 Task: Save your favorite ice cream shop in New York as a favorite location.
Action: Mouse pressed left at (116, 47)
Screenshot: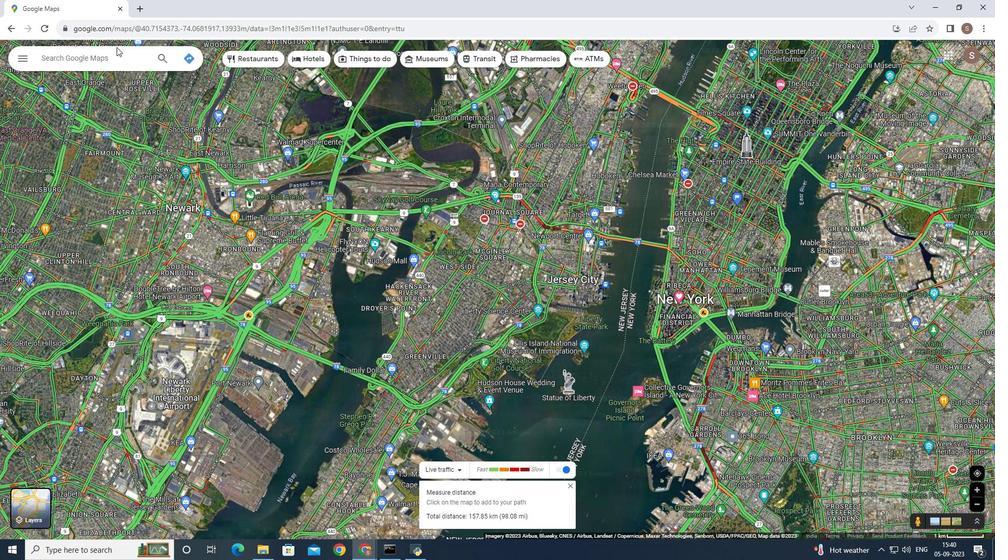 
Action: Mouse moved to (113, 54)
Screenshot: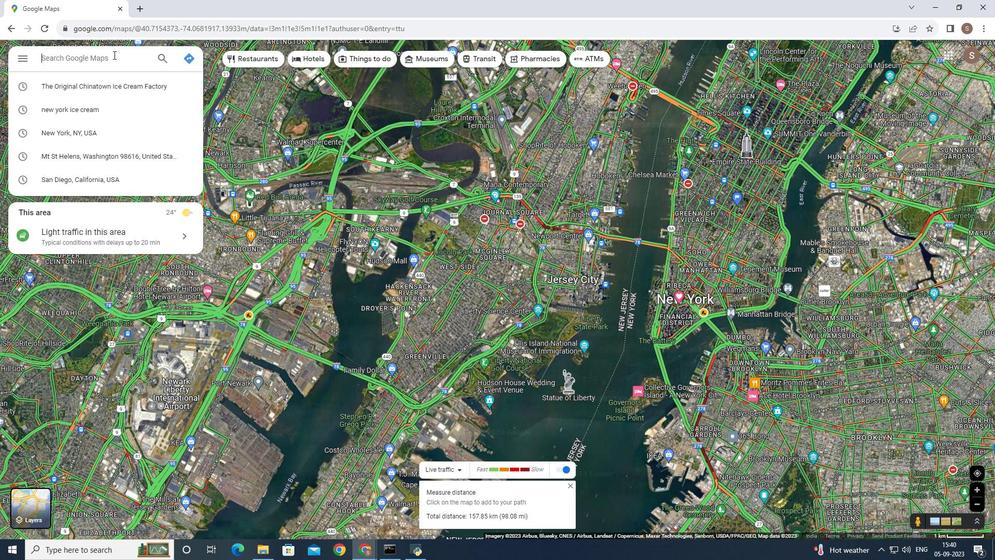 
Action: Mouse pressed left at (113, 54)
Screenshot: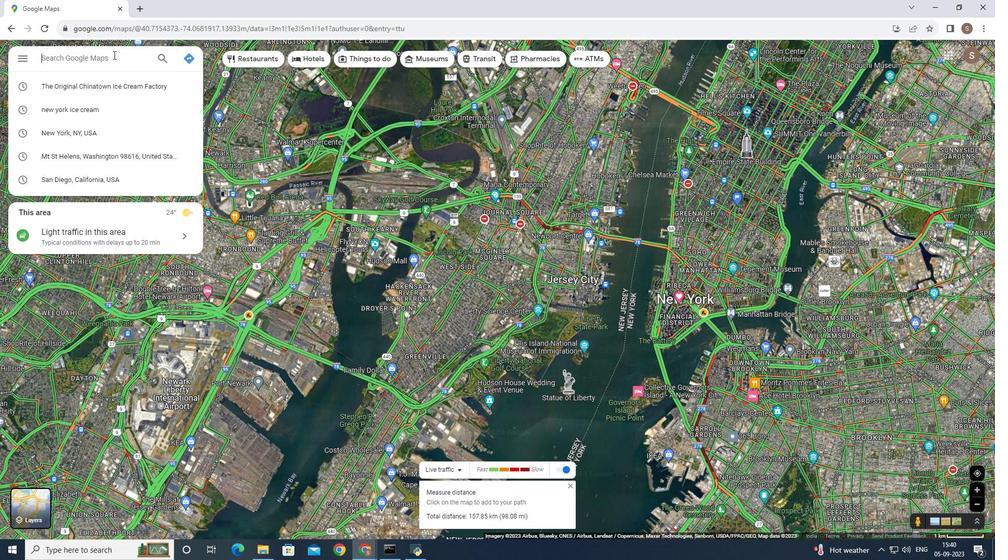 
Action: Key pressed the<Key.space>origina
Screenshot: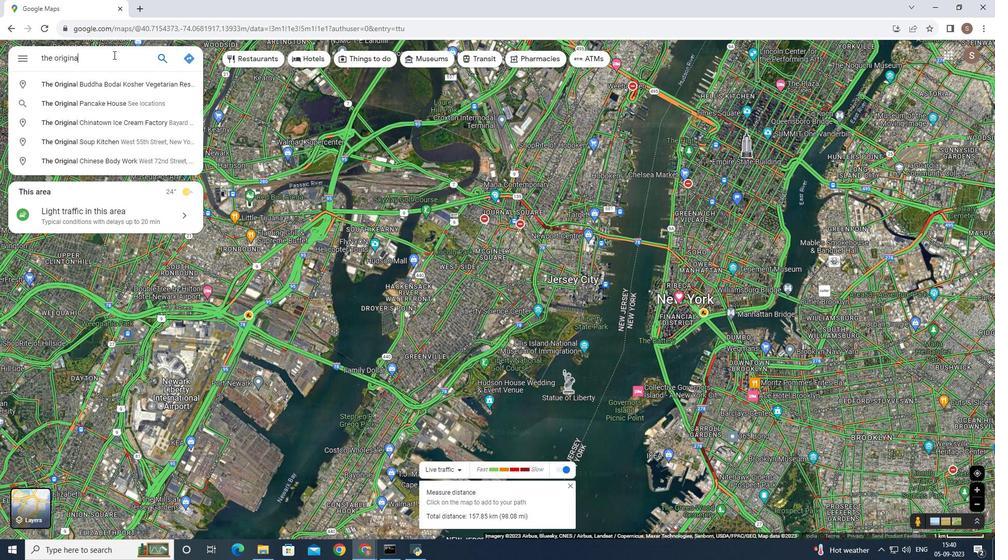 
Action: Mouse moved to (113, 55)
Screenshot: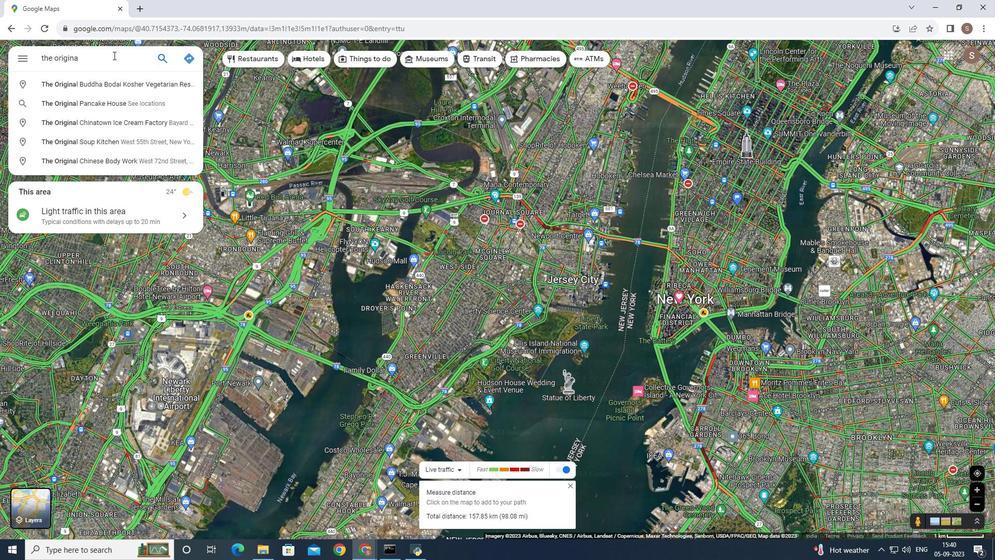 
Action: Key pressed l<Key.space>icecream<Key.space>factory,new<Key.space>york<Key.enter>
Screenshot: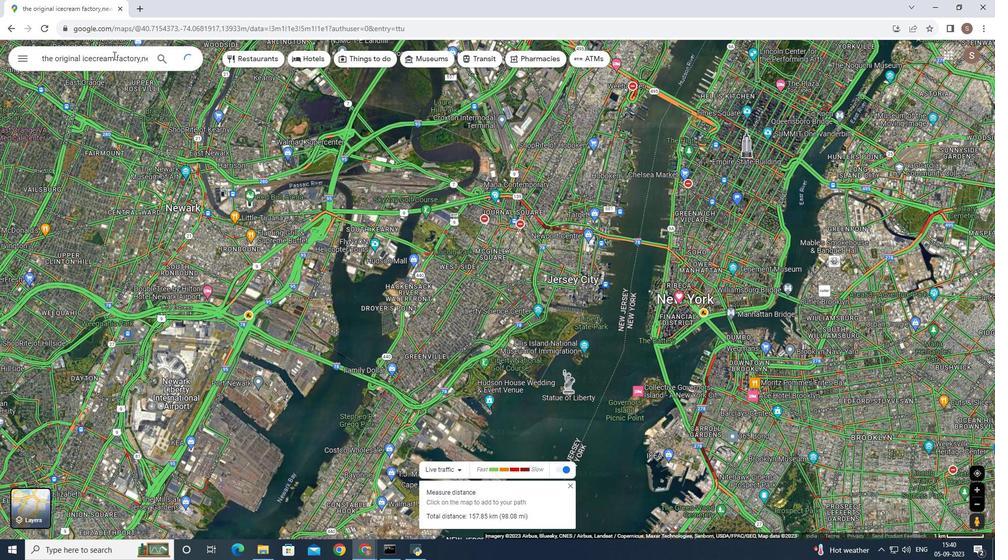 
Action: Mouse moved to (61, 101)
Screenshot: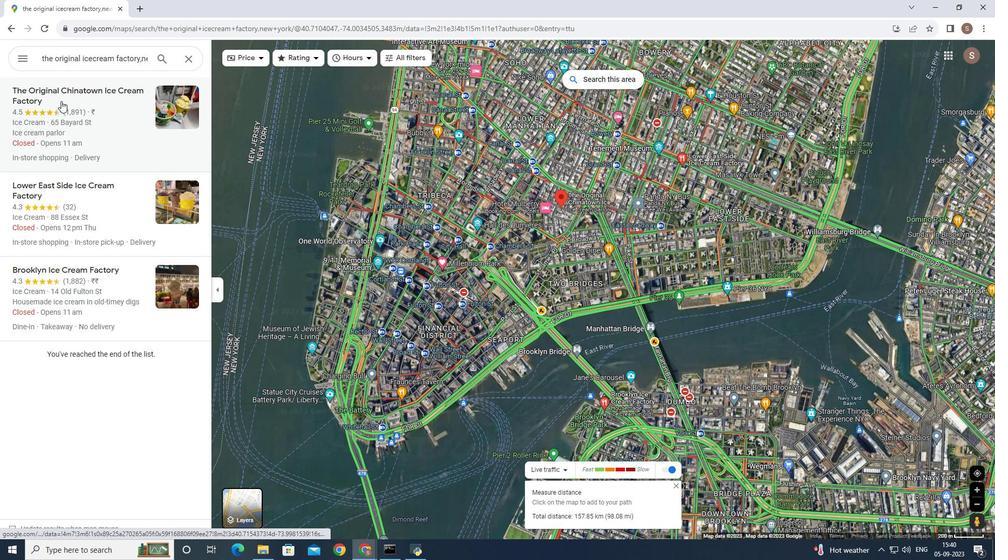 
Action: Mouse pressed left at (61, 101)
Screenshot: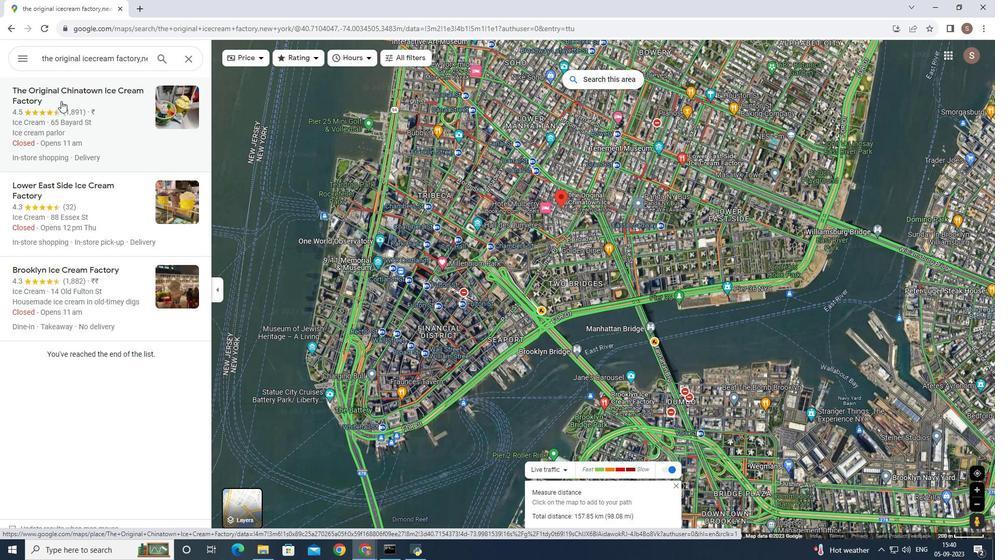 
Action: Mouse moved to (295, 299)
Screenshot: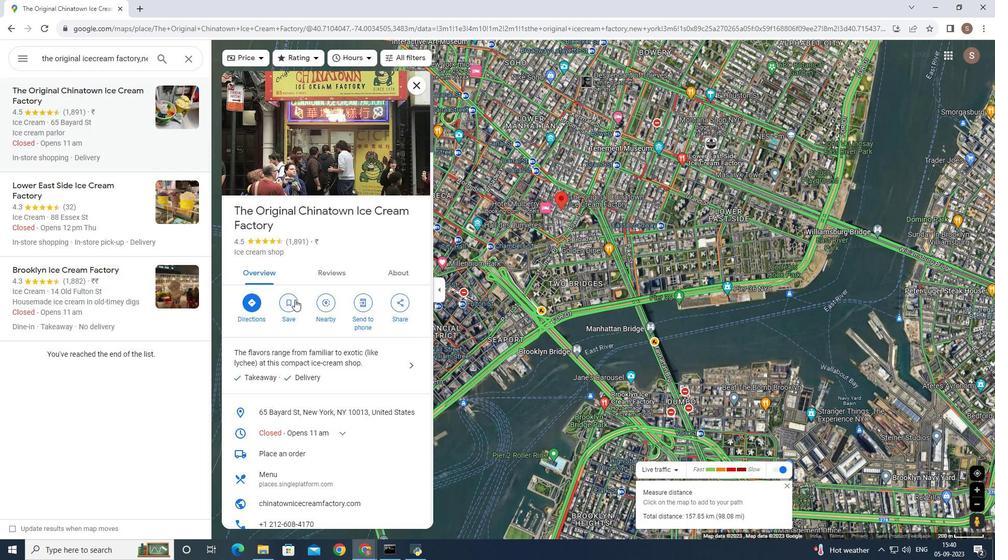 
Action: Mouse pressed left at (295, 299)
Screenshot: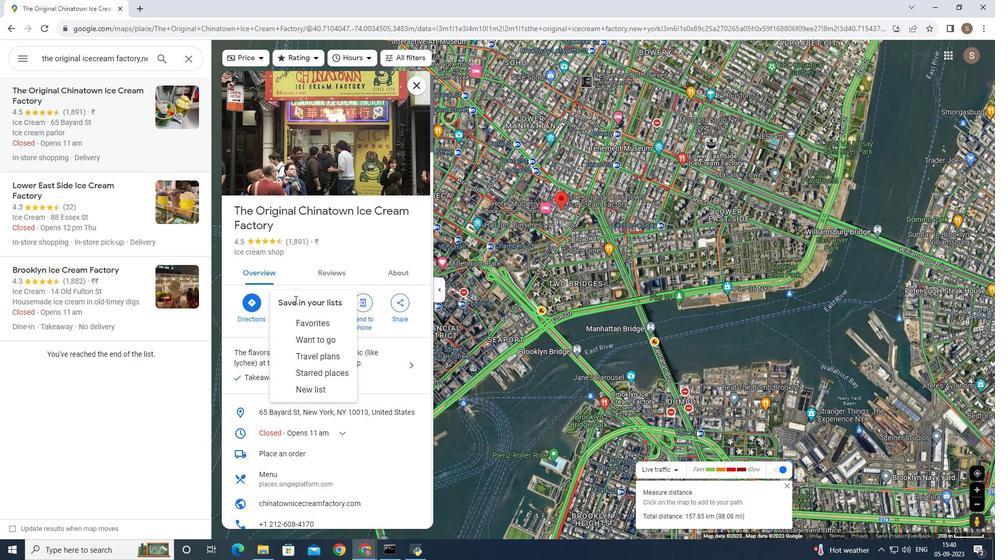 
Action: Mouse moved to (297, 324)
Screenshot: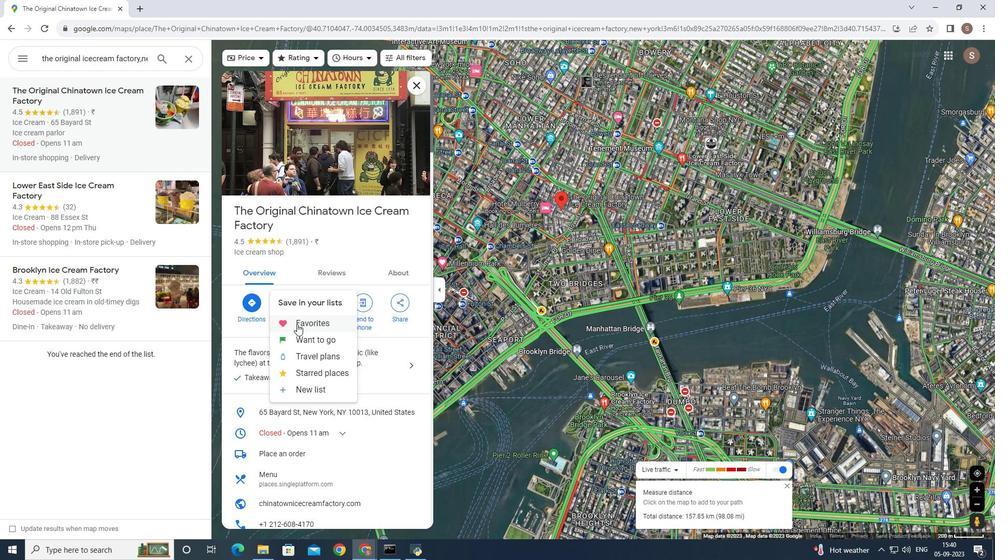 
Action: Mouse pressed left at (297, 324)
Screenshot: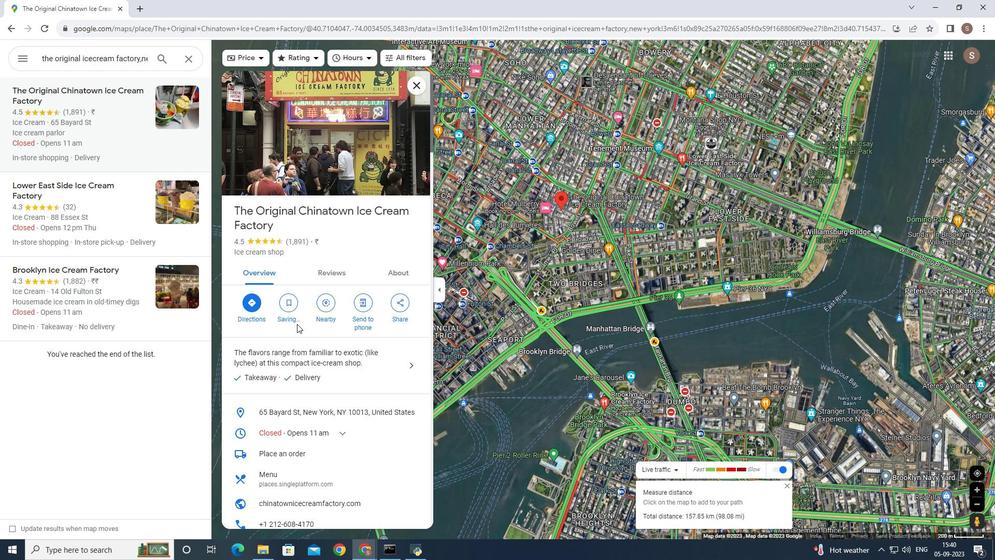 
Action: Mouse moved to (456, 310)
Screenshot: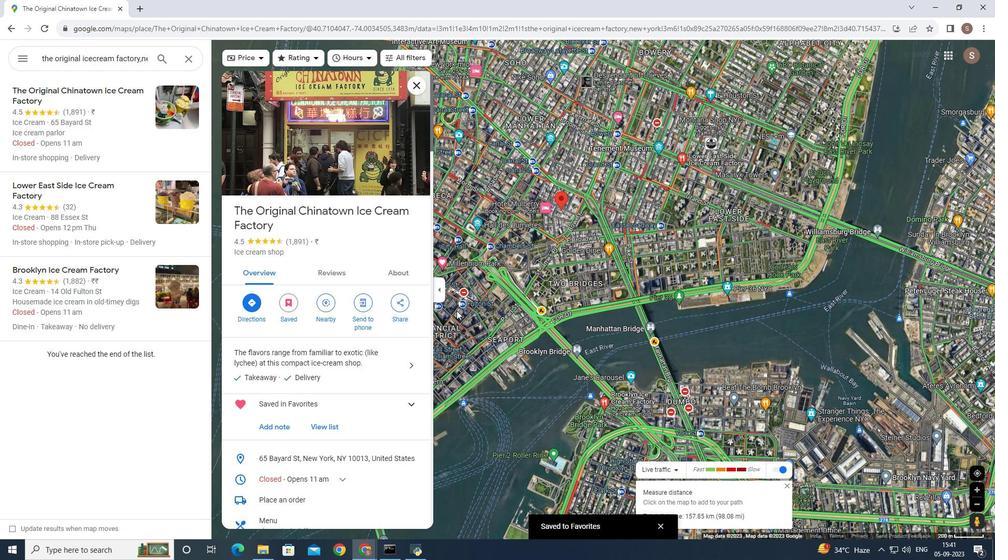 
